 Task: In new skill endorsements choose email frequency weekly.
Action: Mouse moved to (704, 72)
Screenshot: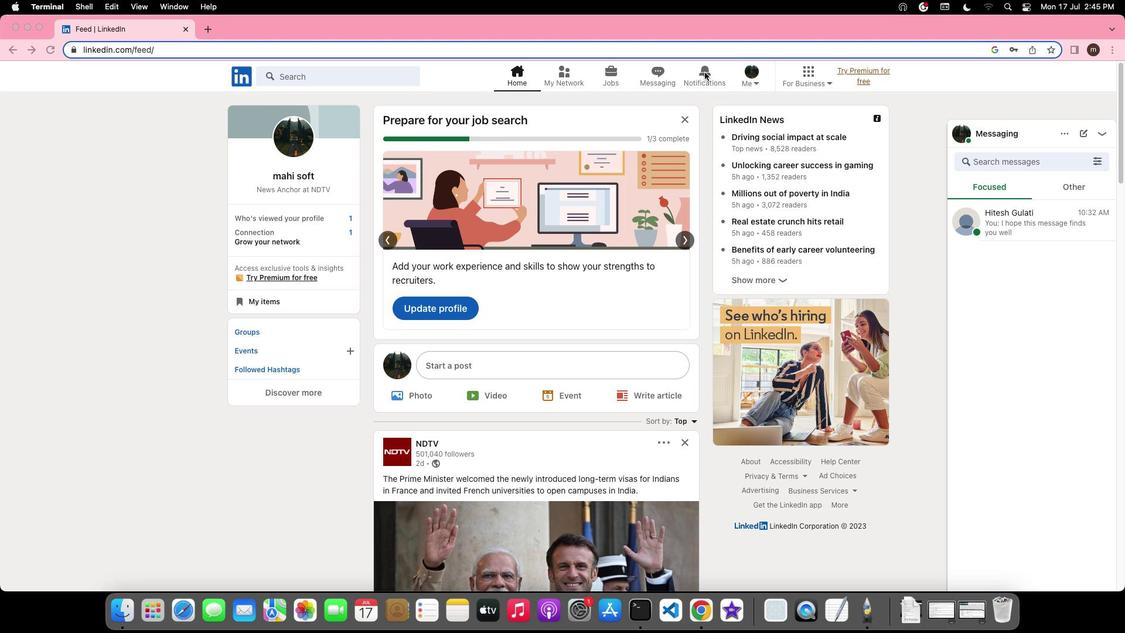 
Action: Mouse pressed left at (704, 72)
Screenshot: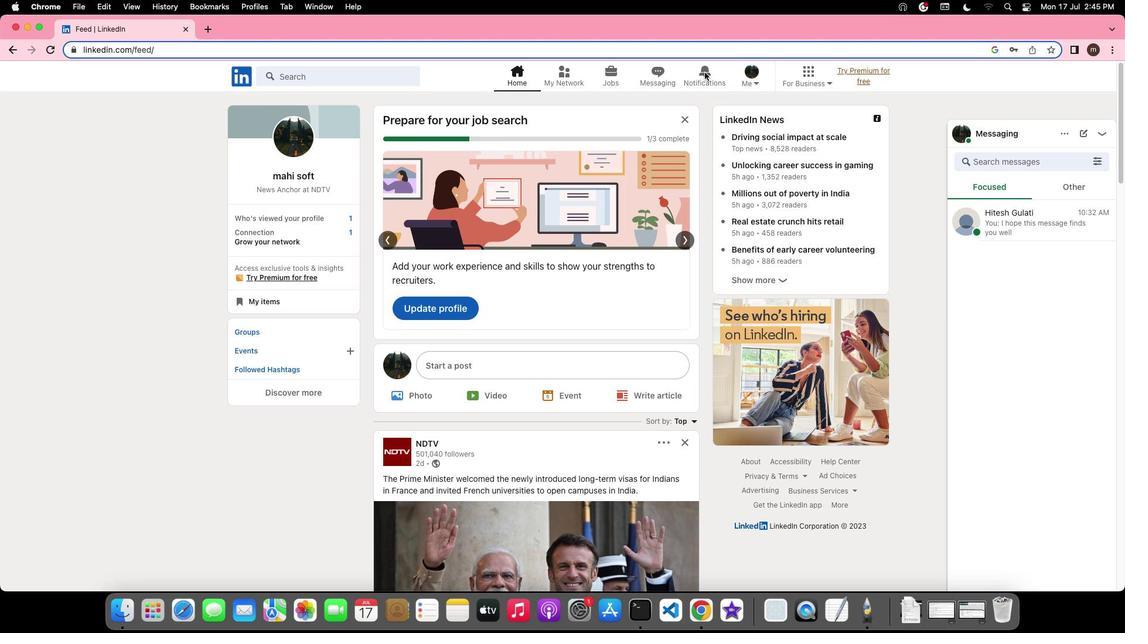 
Action: Mouse pressed left at (704, 72)
Screenshot: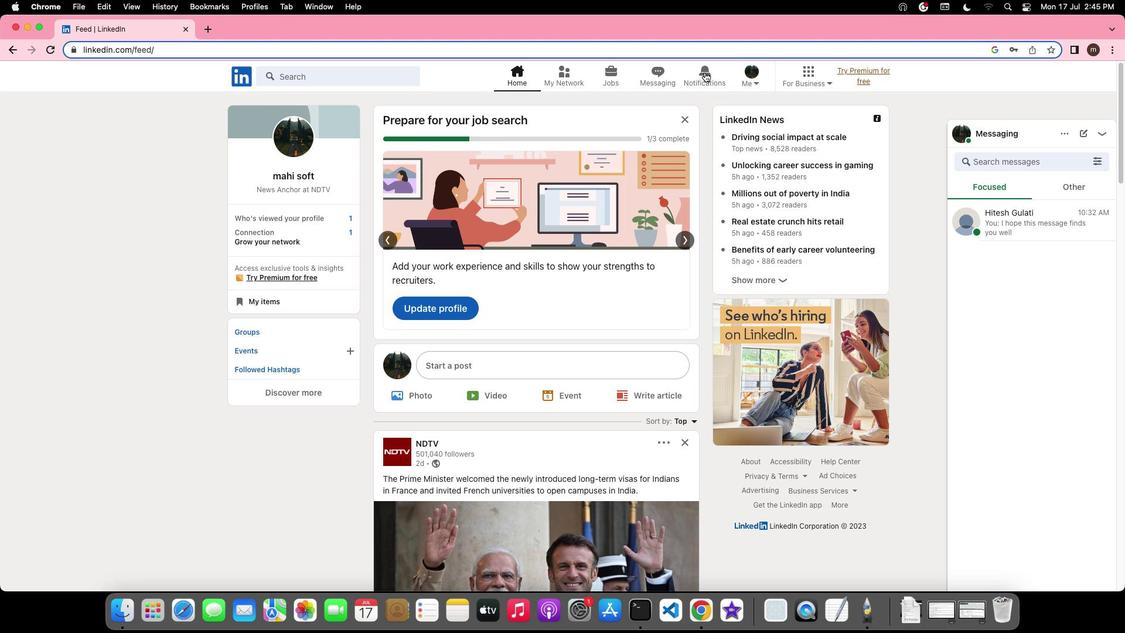 
Action: Mouse moved to (264, 148)
Screenshot: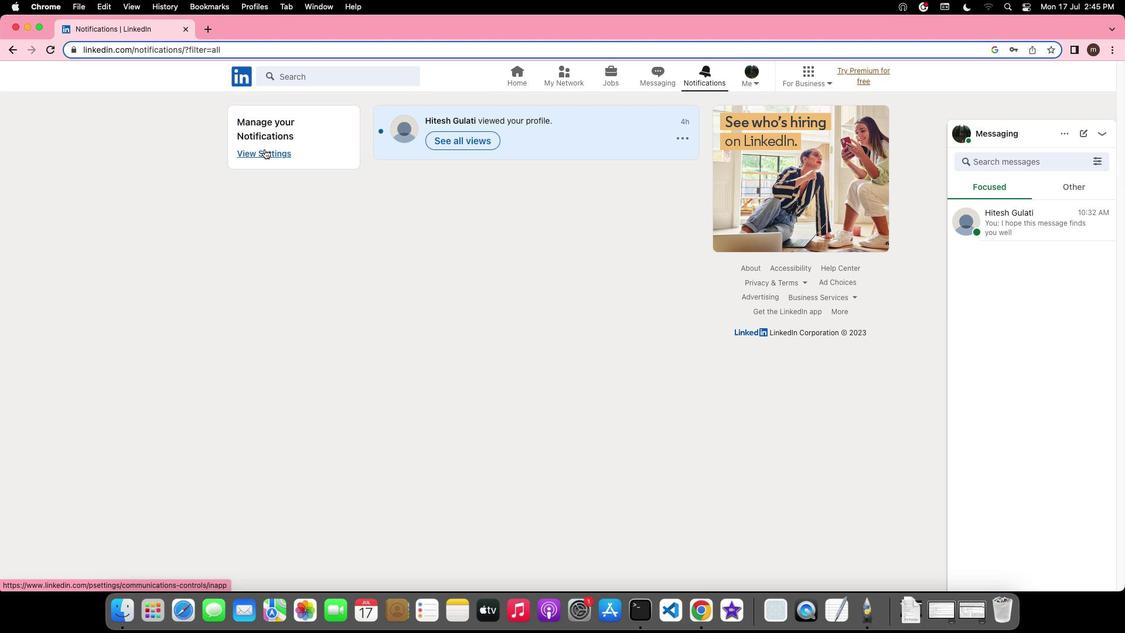 
Action: Mouse pressed left at (264, 148)
Screenshot: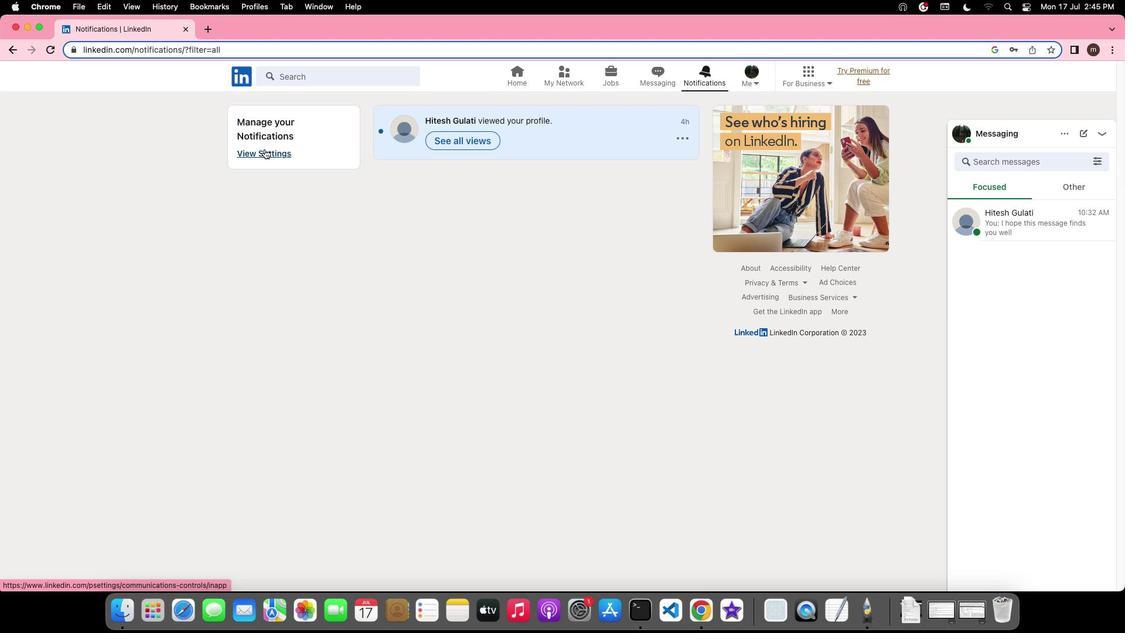 
Action: Mouse moved to (482, 476)
Screenshot: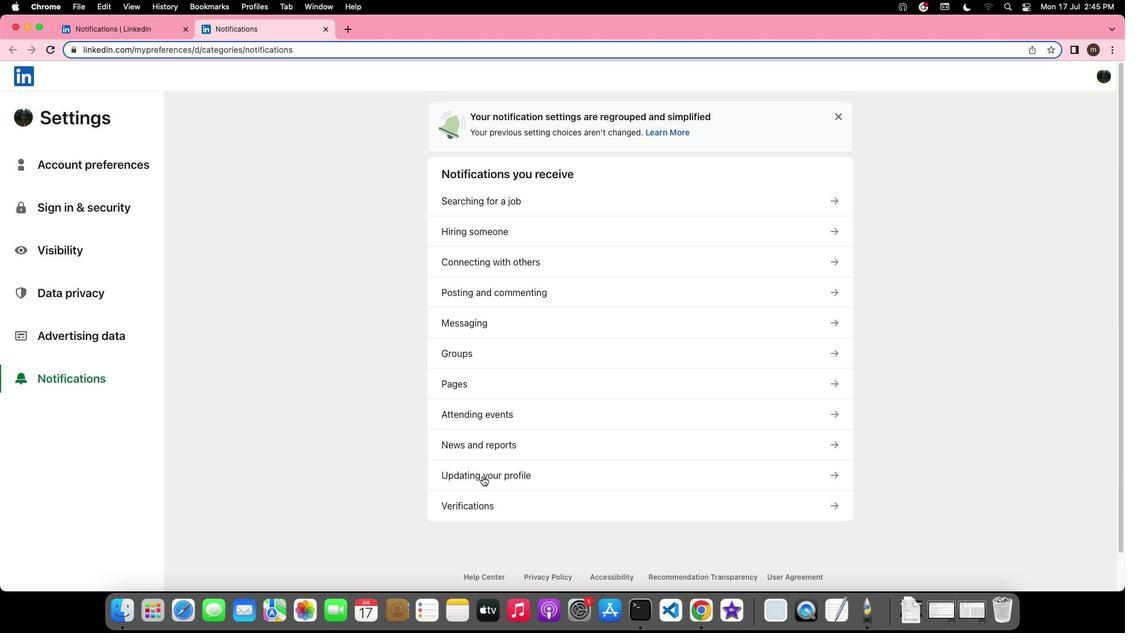
Action: Mouse pressed left at (482, 476)
Screenshot: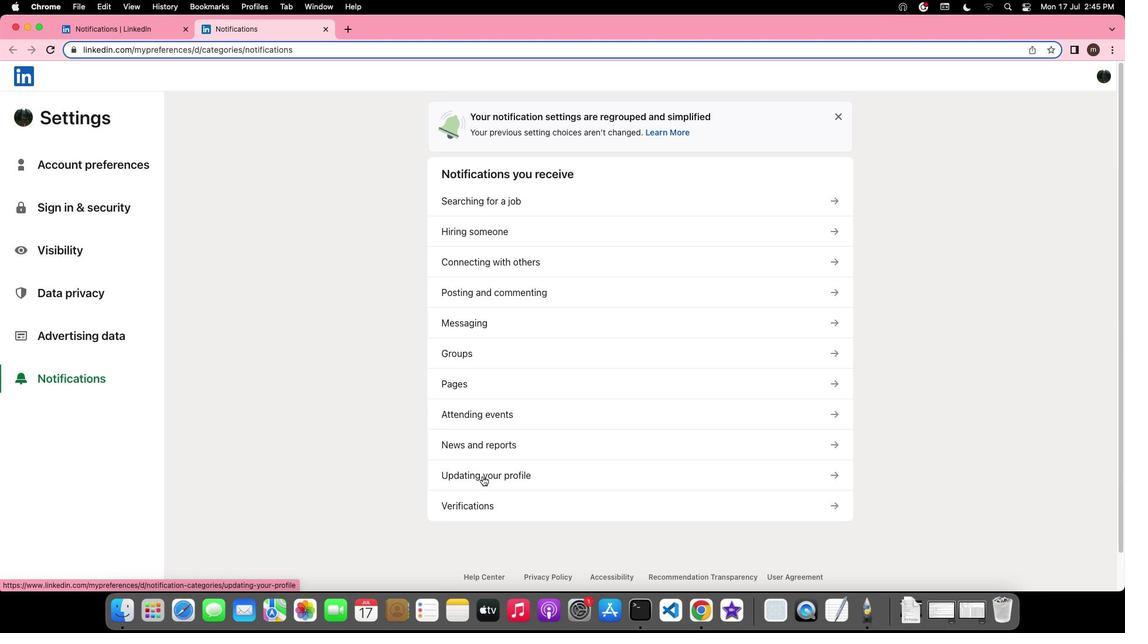 
Action: Mouse moved to (528, 228)
Screenshot: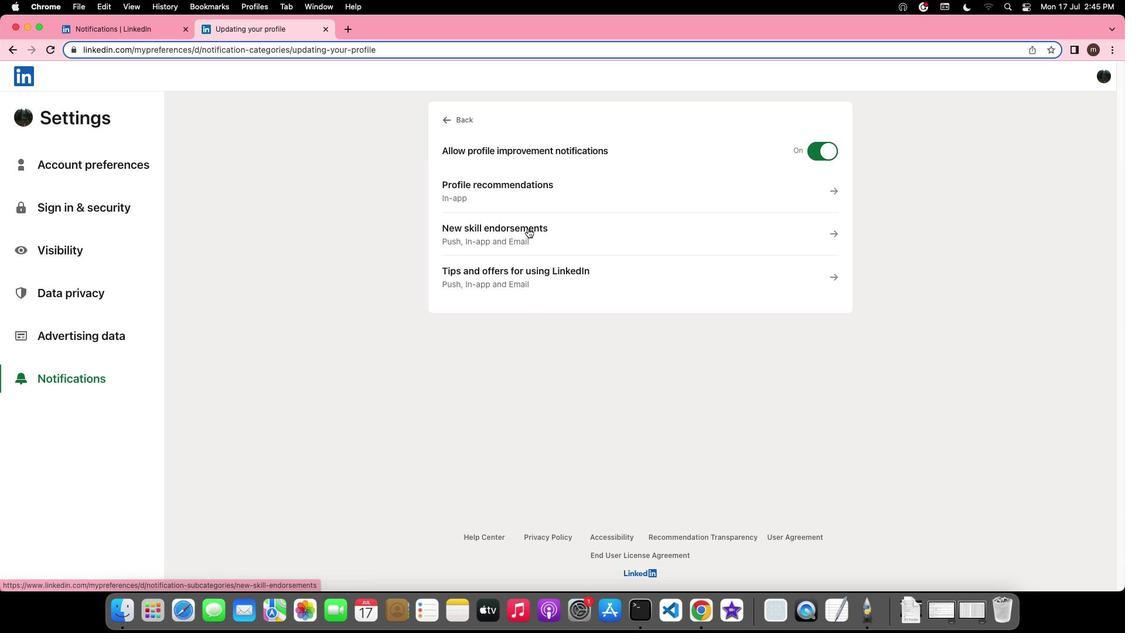 
Action: Mouse pressed left at (528, 228)
Screenshot: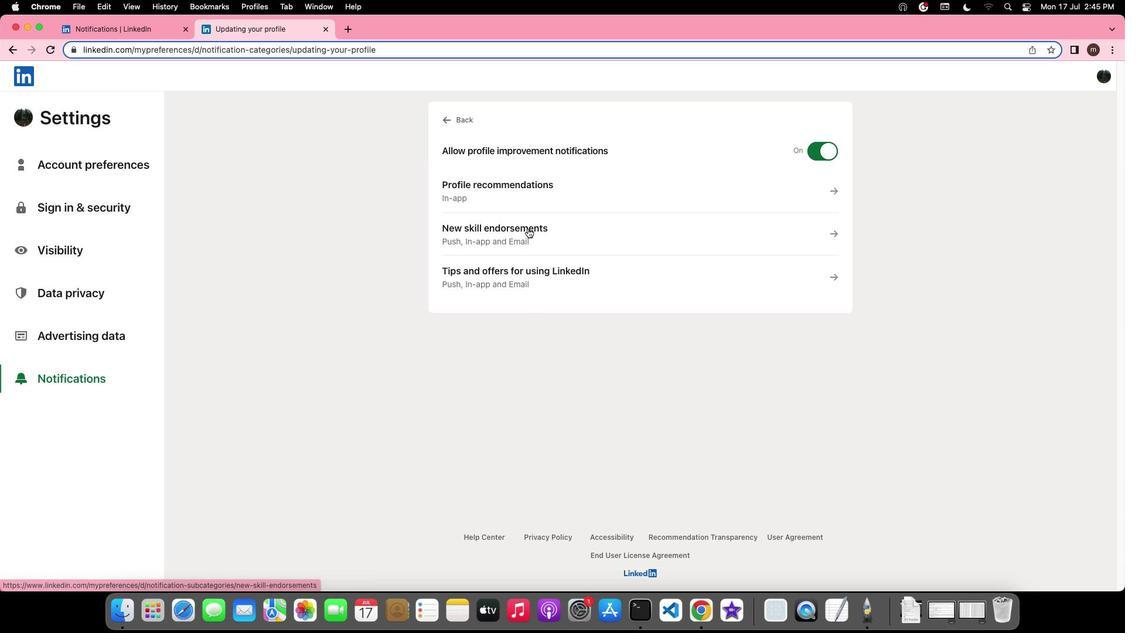 
Action: Mouse moved to (459, 419)
Screenshot: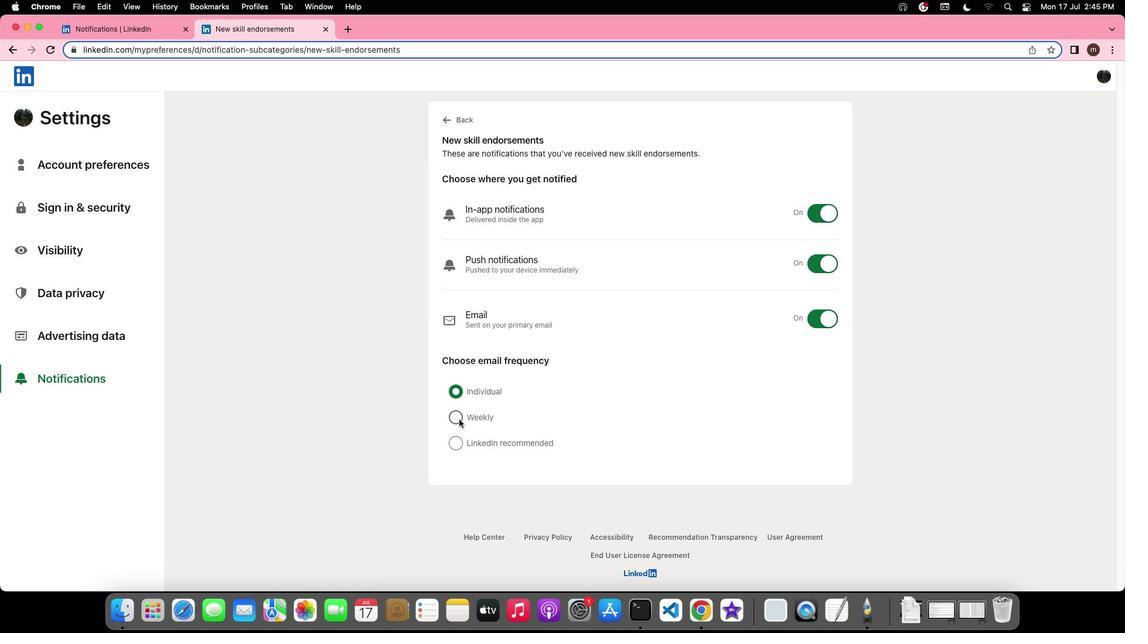 
Action: Mouse pressed left at (459, 419)
Screenshot: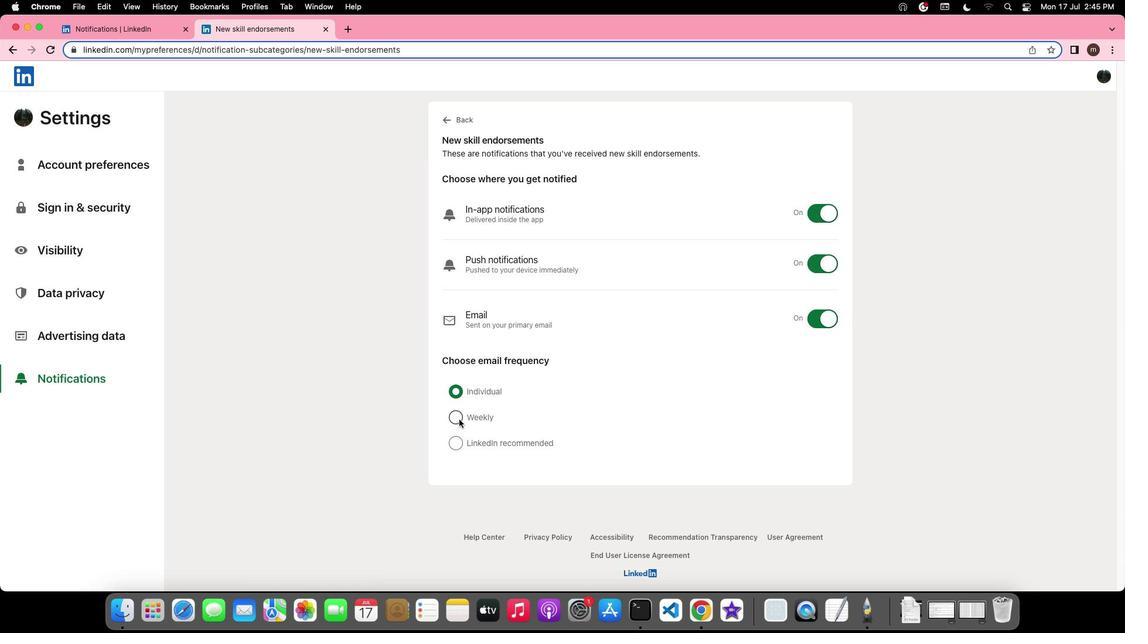 
Action: Mouse moved to (564, 422)
Screenshot: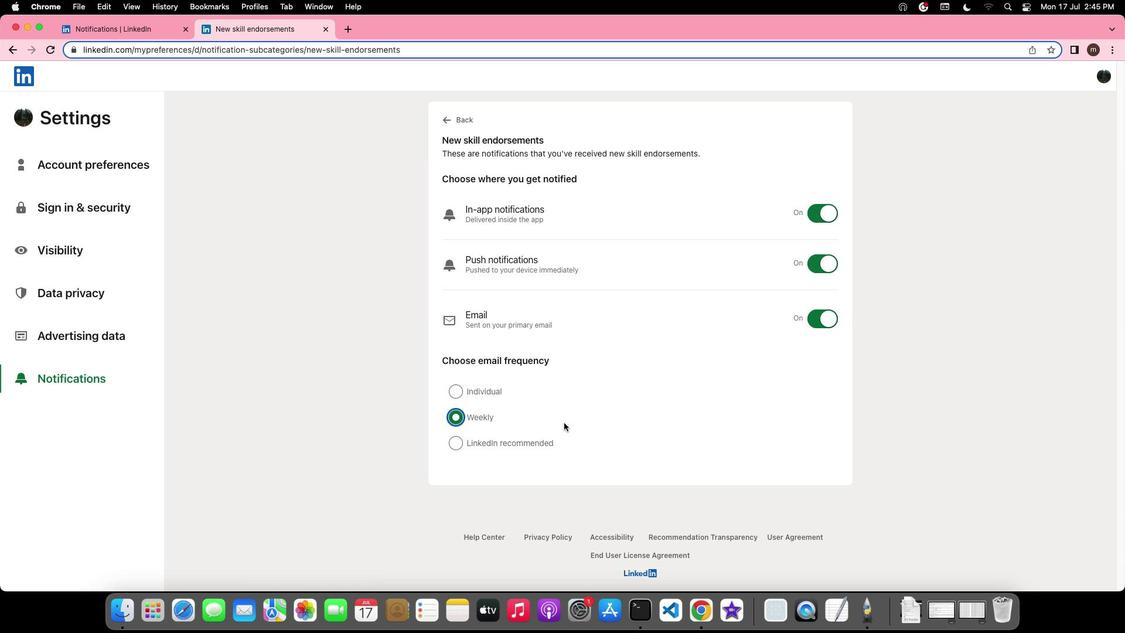 
